 Task: Create a 'sales' object.
Action: Mouse moved to (949, 56)
Screenshot: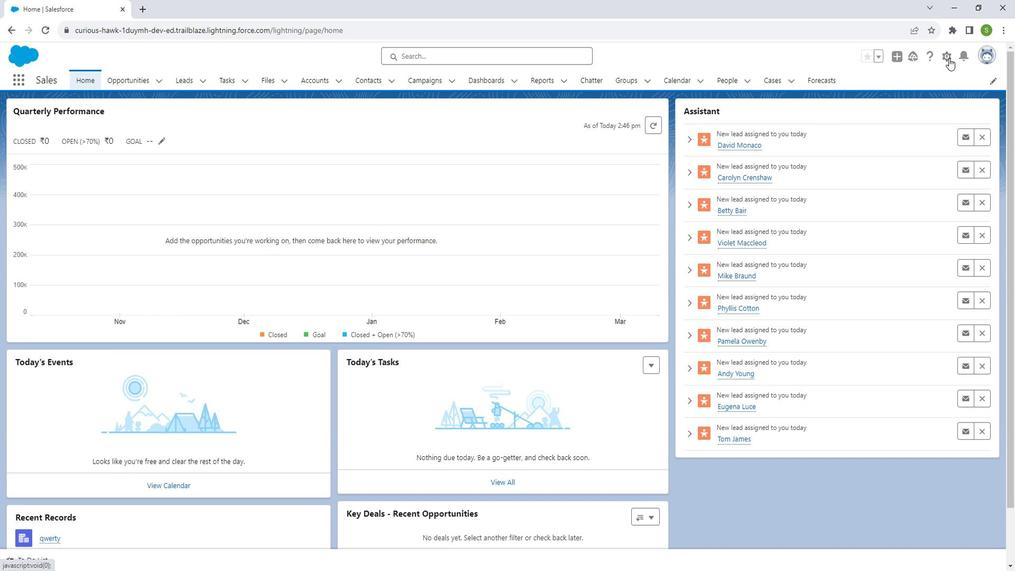 
Action: Mouse pressed left at (949, 56)
Screenshot: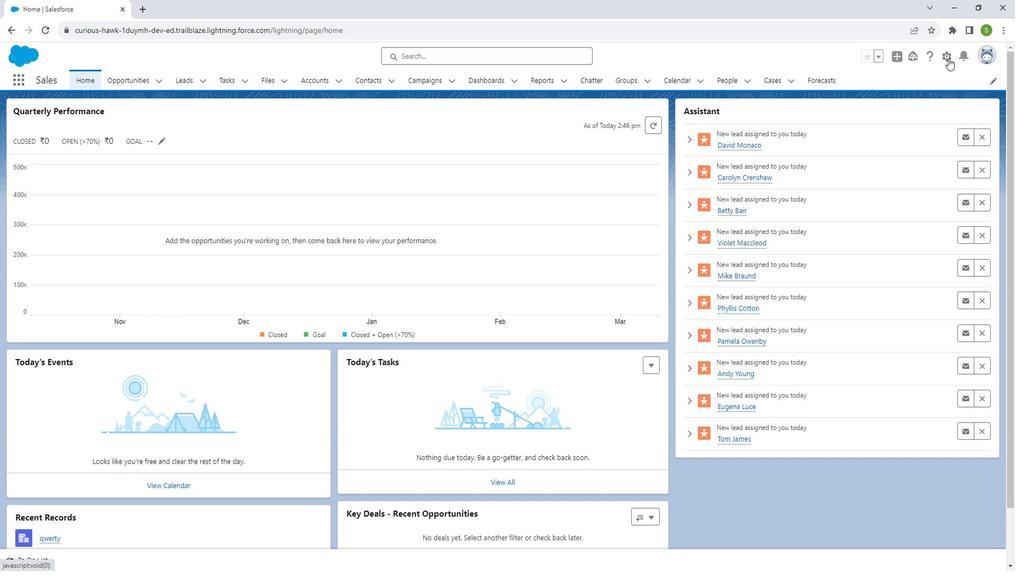 
Action: Mouse moved to (928, 95)
Screenshot: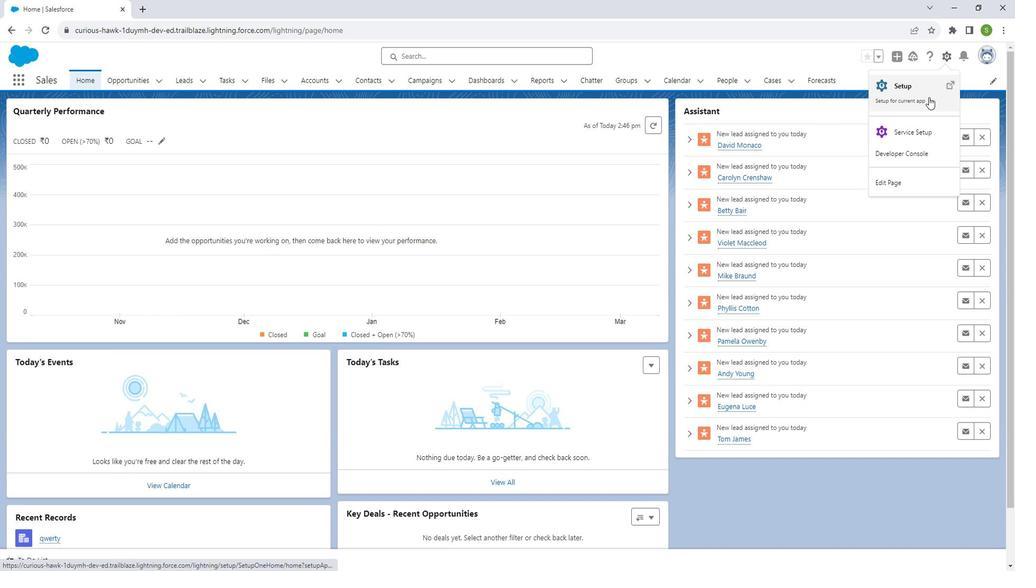 
Action: Mouse pressed left at (928, 95)
Screenshot: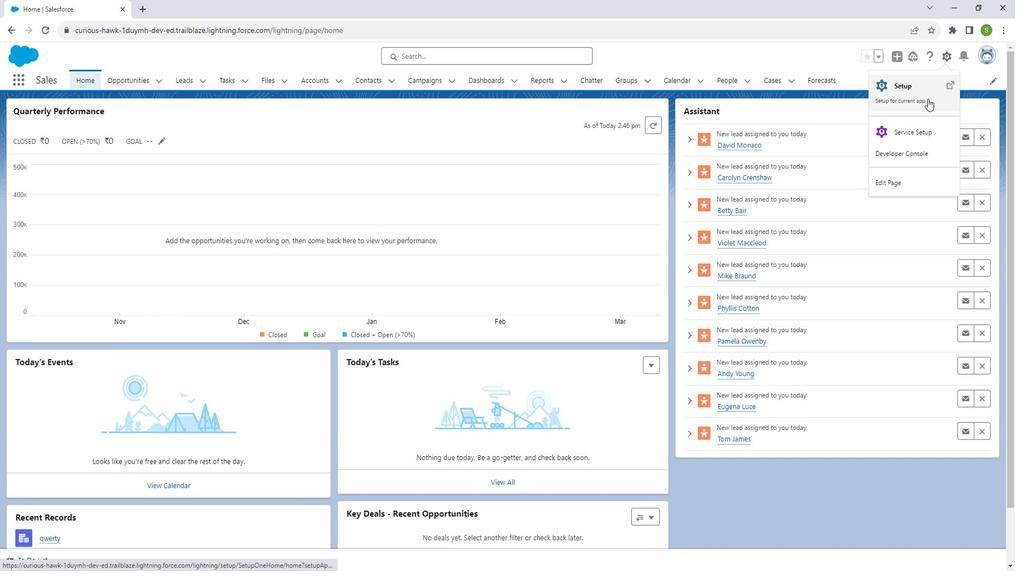 
Action: Mouse moved to (144, 72)
Screenshot: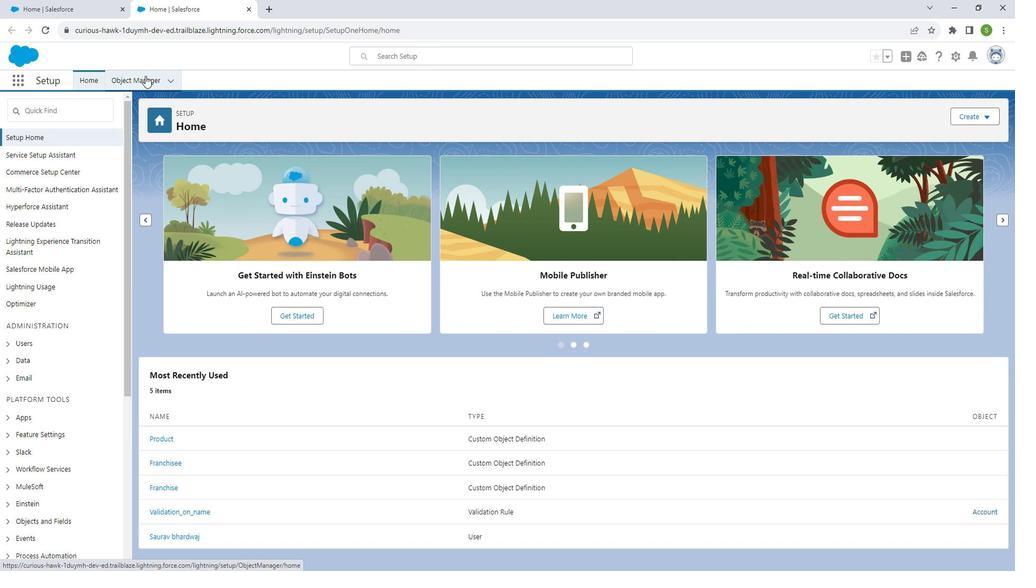 
Action: Mouse pressed left at (144, 72)
Screenshot: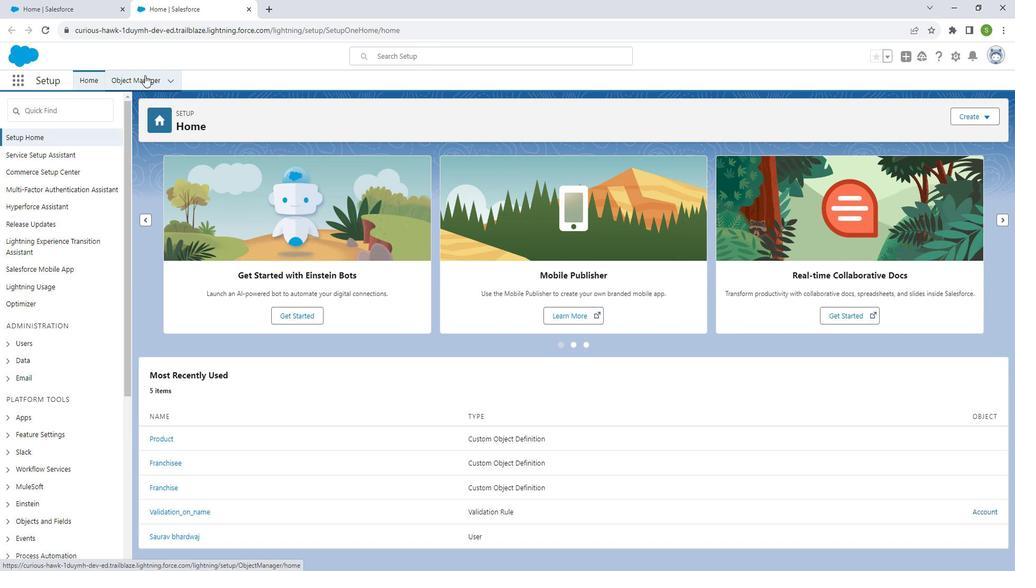 
Action: Mouse moved to (961, 110)
Screenshot: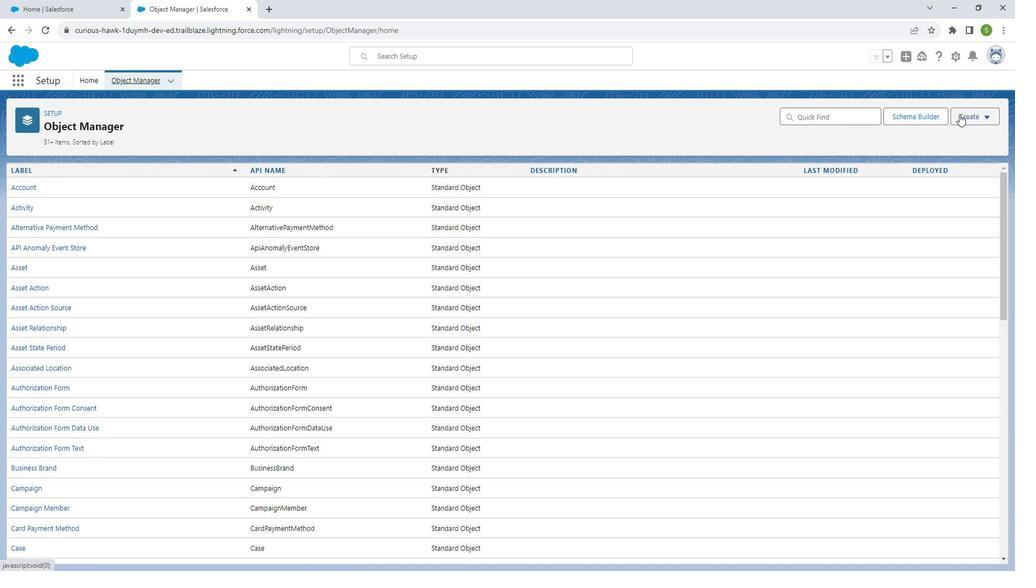 
Action: Mouse pressed left at (961, 110)
Screenshot: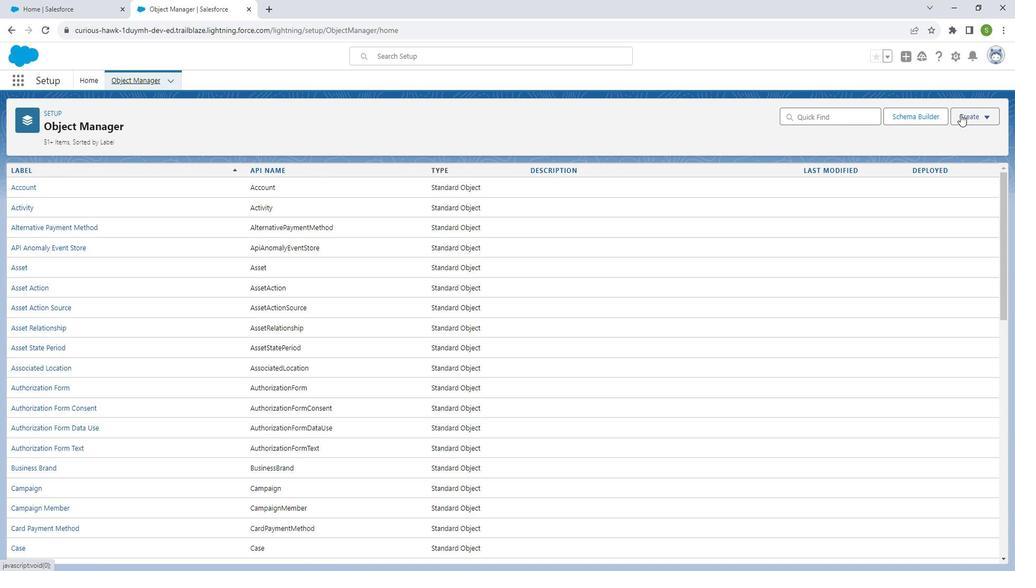 
Action: Mouse moved to (938, 142)
Screenshot: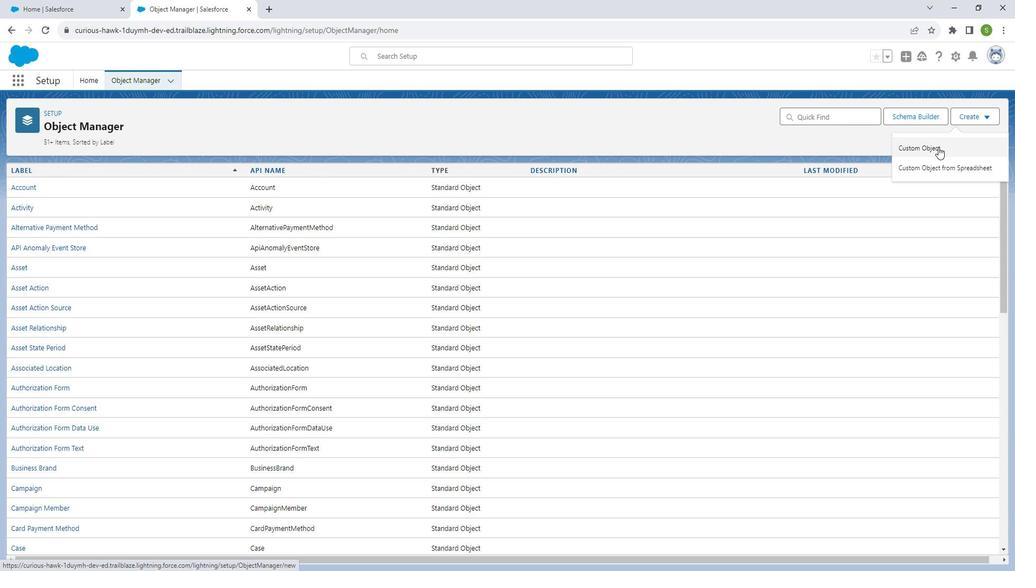 
Action: Mouse pressed left at (938, 142)
Screenshot: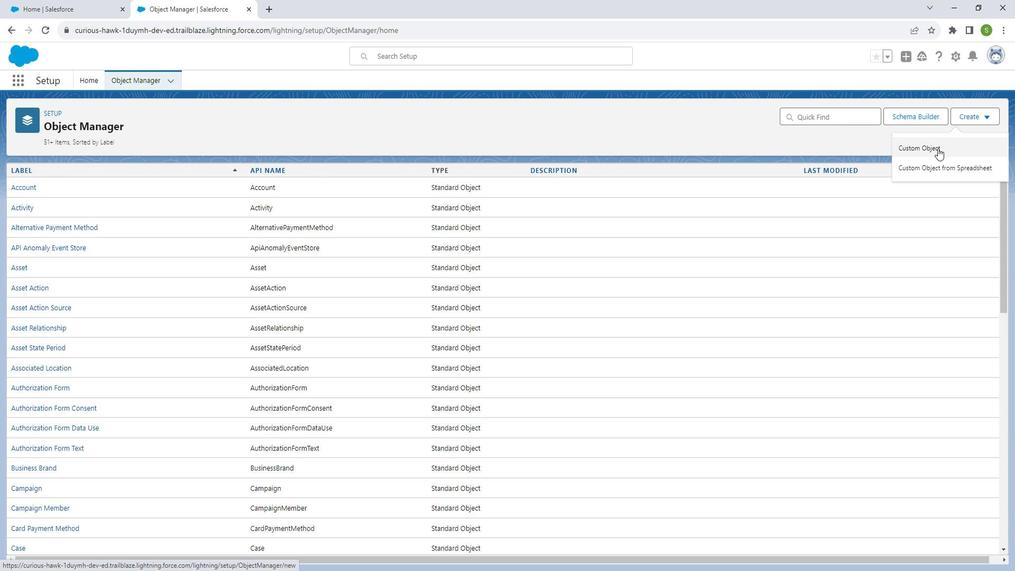 
Action: Mouse moved to (232, 243)
Screenshot: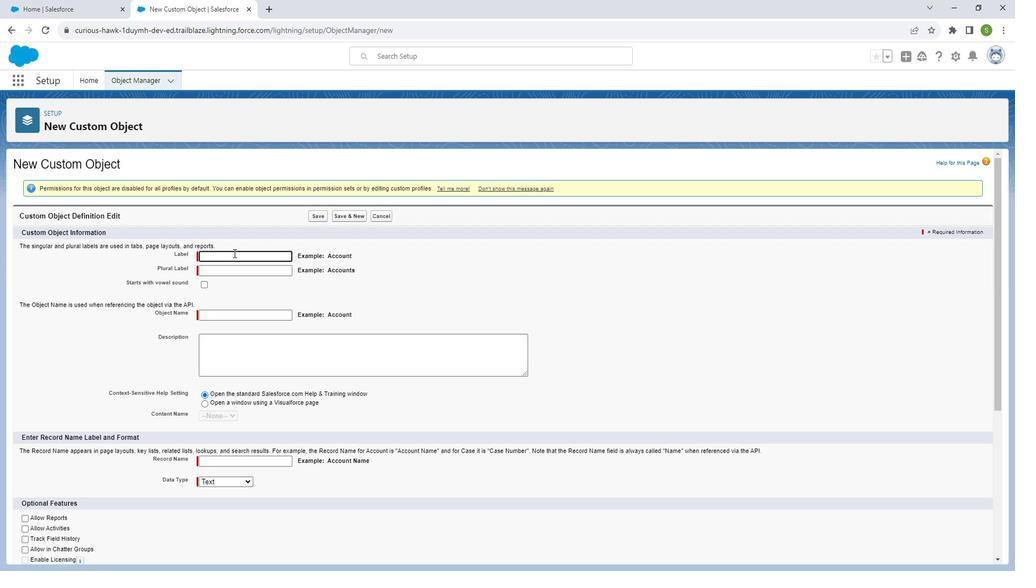 
Action: Mouse pressed left at (232, 243)
Screenshot: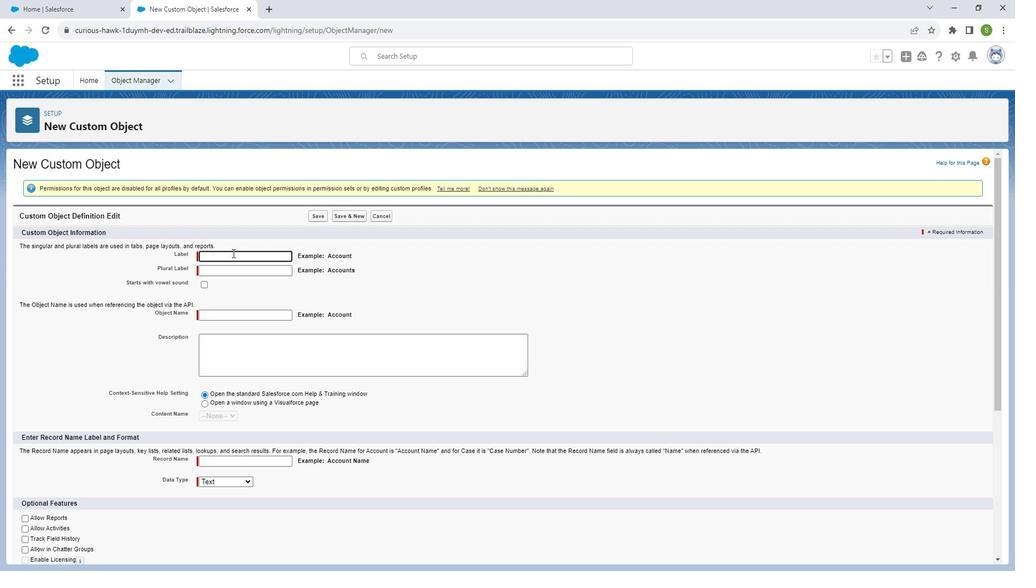 
Action: Key pressed <Key.shift_r>Sales
Screenshot: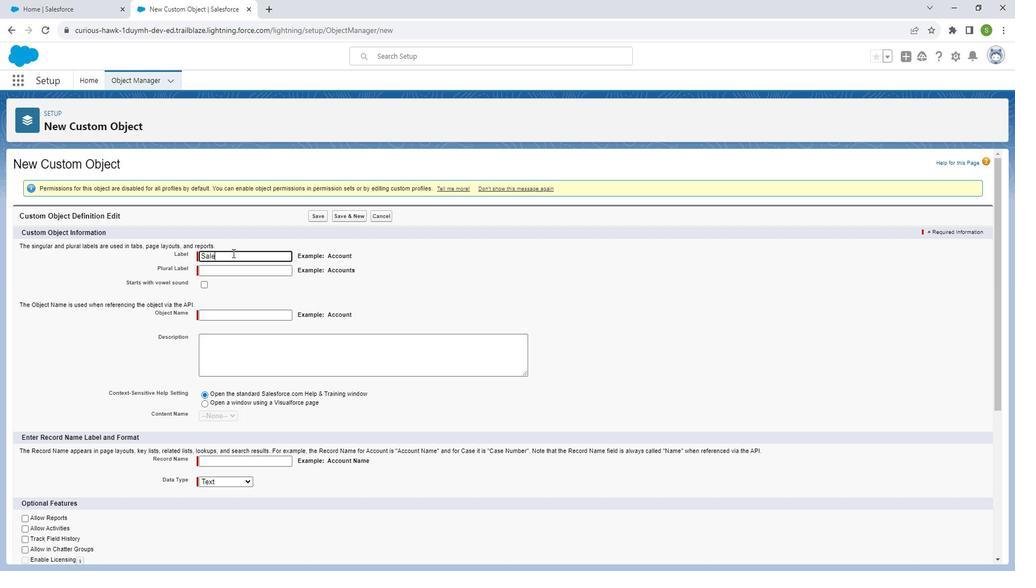 
Action: Mouse moved to (230, 263)
Screenshot: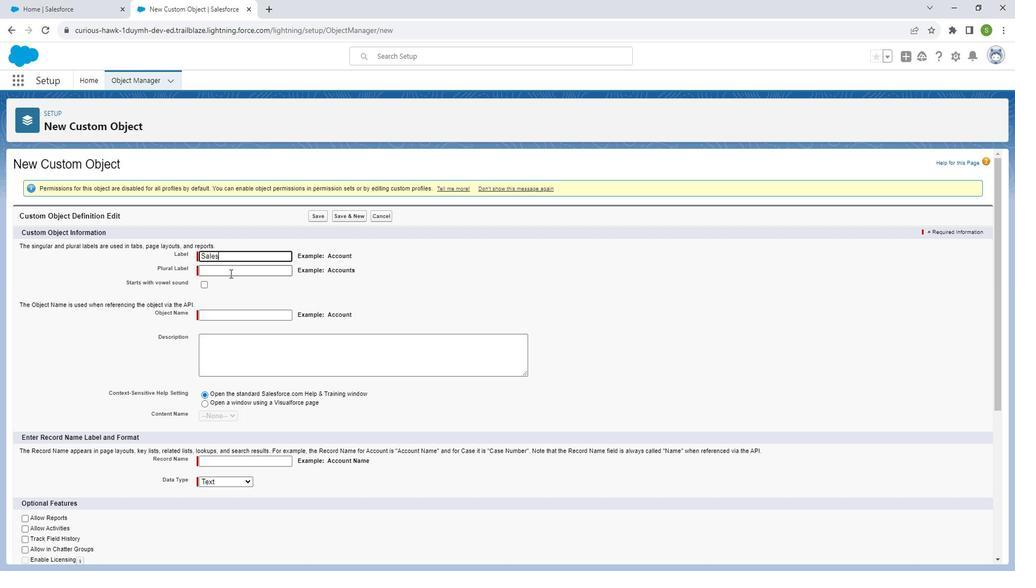 
Action: Mouse pressed left at (230, 263)
Screenshot: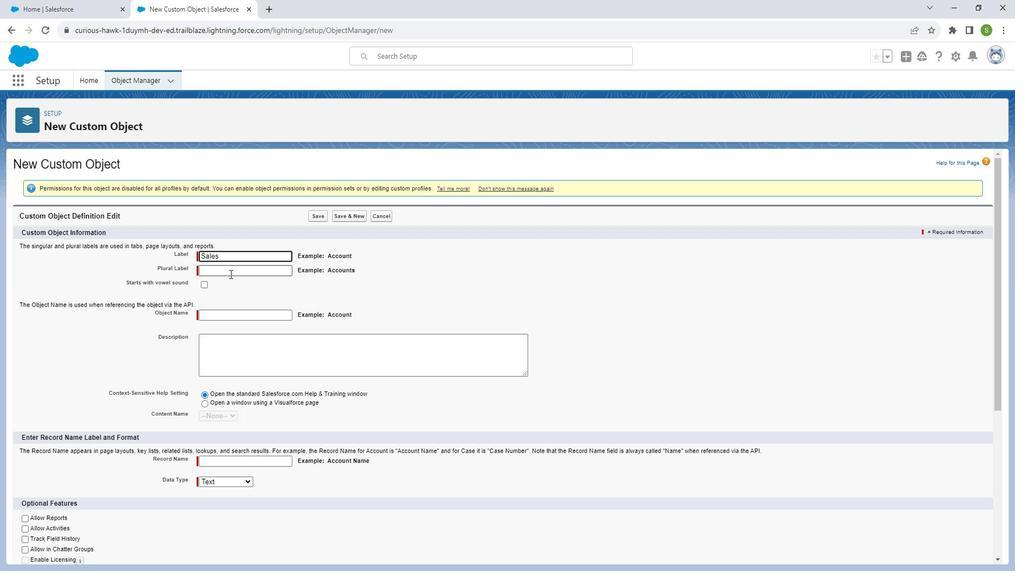 
Action: Key pressed <Key.shift_r>Sales
Screenshot: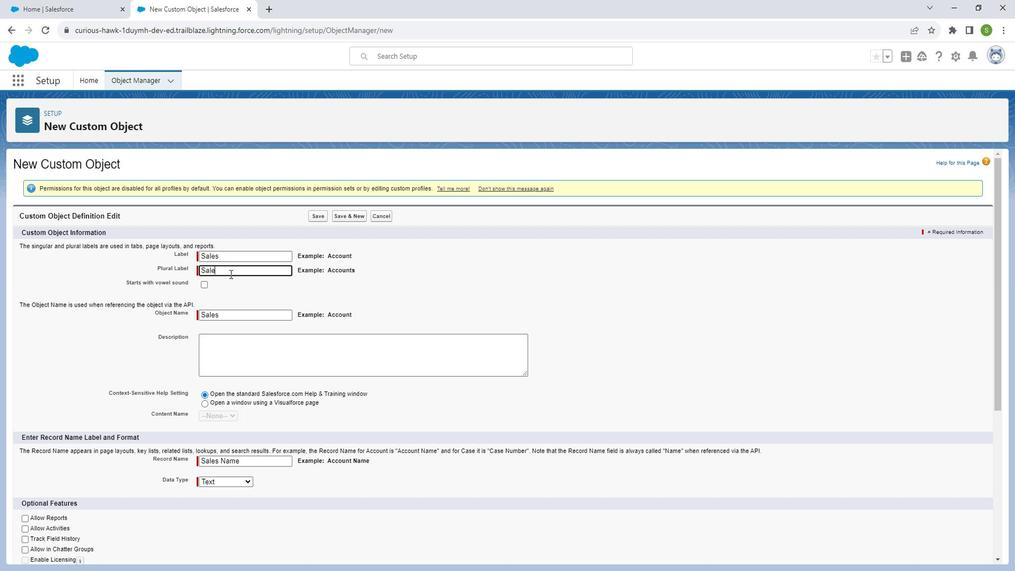 
Action: Mouse moved to (221, 315)
Screenshot: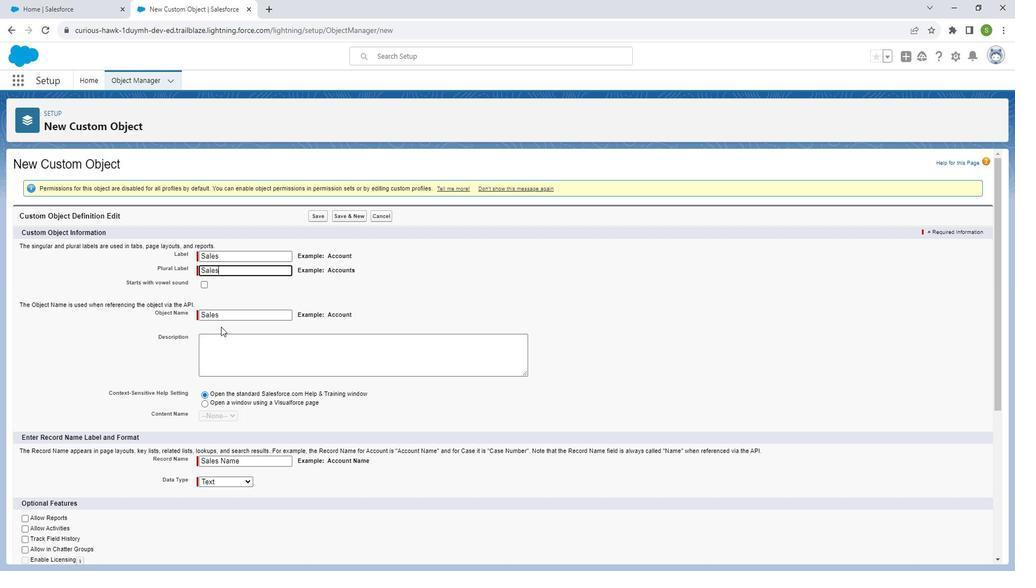 
Action: Mouse scrolled (221, 315) with delta (0, 0)
Screenshot: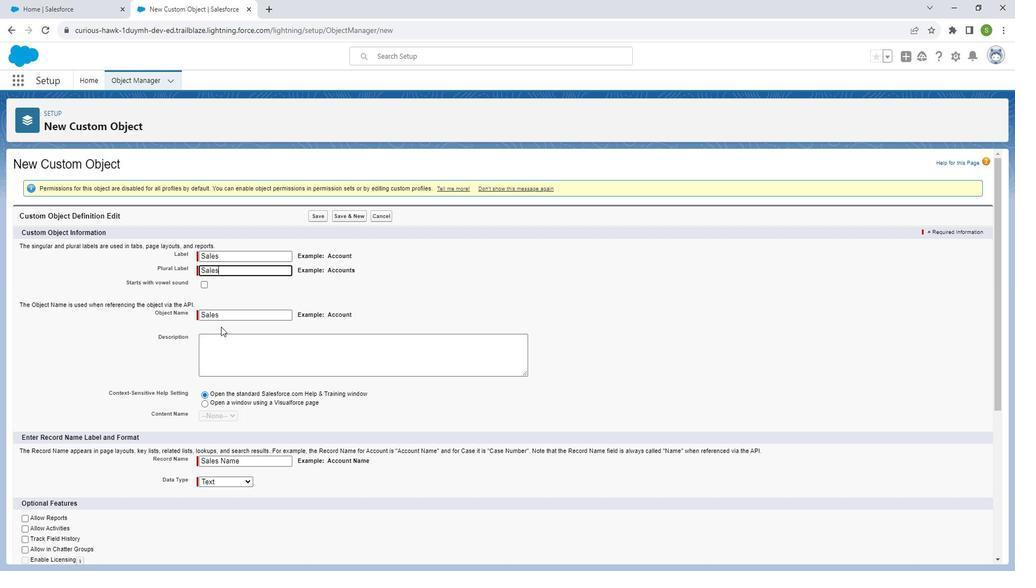 
Action: Mouse moved to (221, 316)
Screenshot: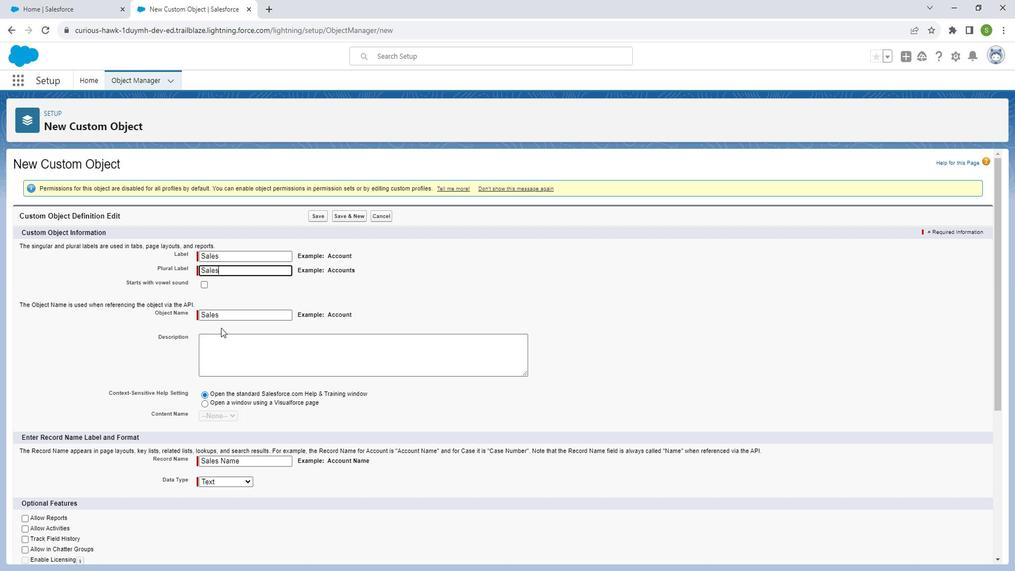 
Action: Mouse scrolled (221, 315) with delta (0, 0)
Screenshot: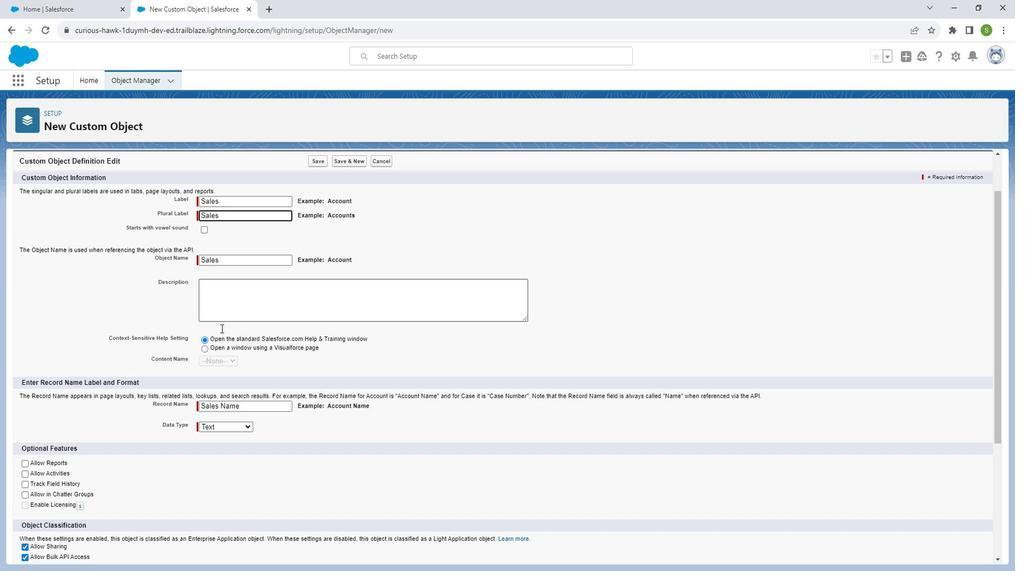 
Action: Mouse moved to (223, 318)
Screenshot: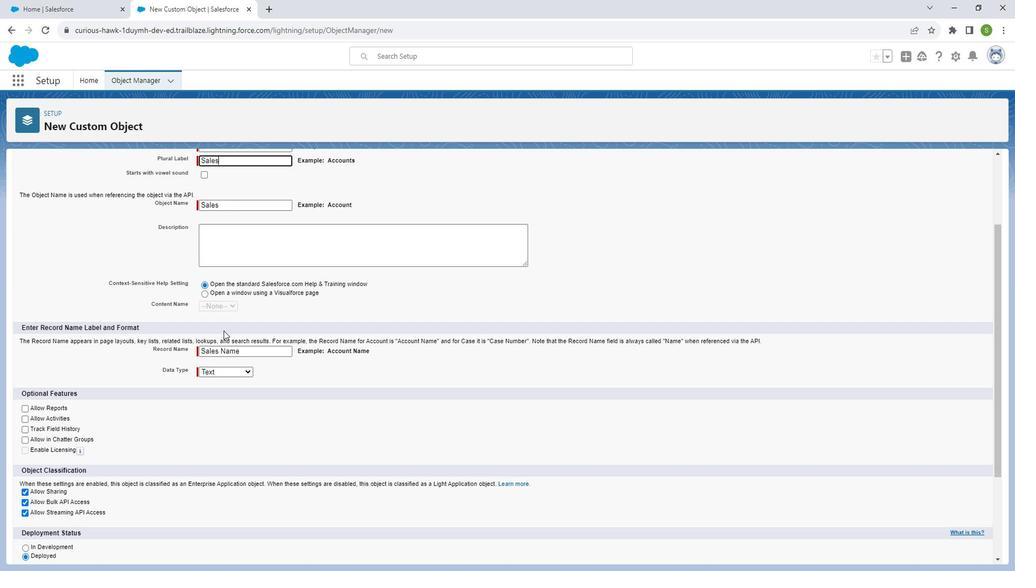 
Action: Mouse scrolled (223, 317) with delta (0, 0)
Screenshot: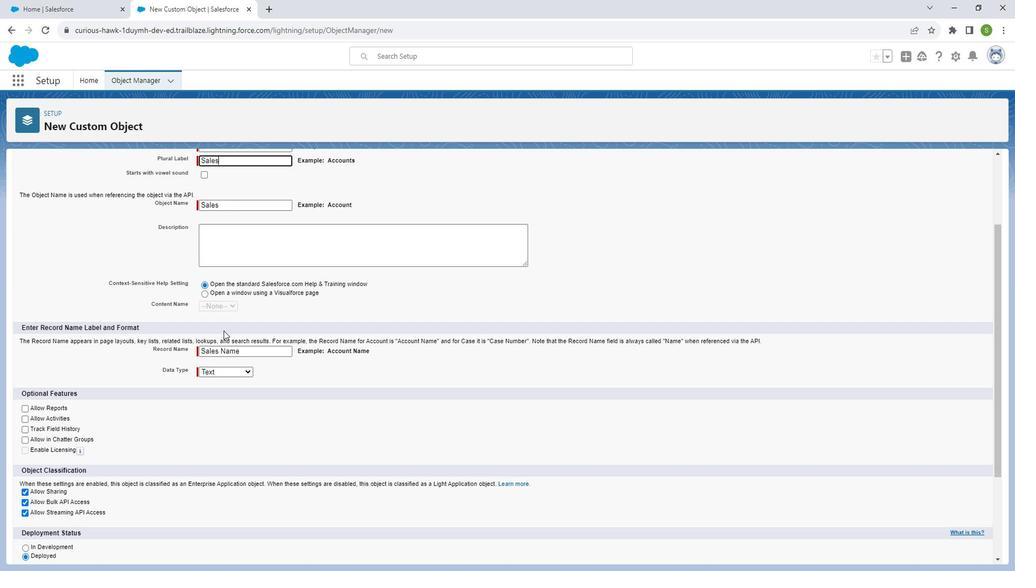 
Action: Mouse scrolled (223, 317) with delta (0, 0)
Screenshot: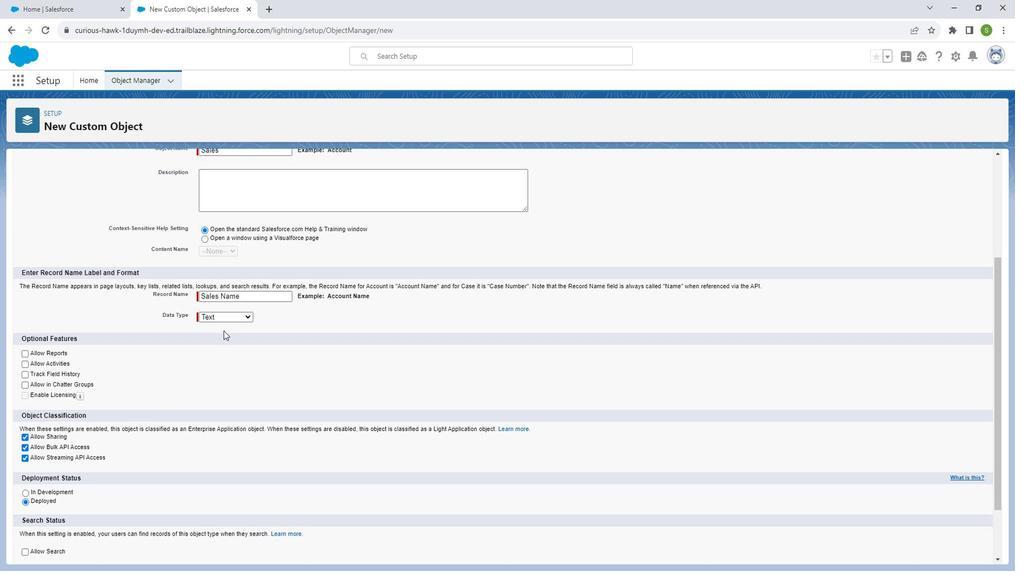 
Action: Mouse moved to (50, 285)
Screenshot: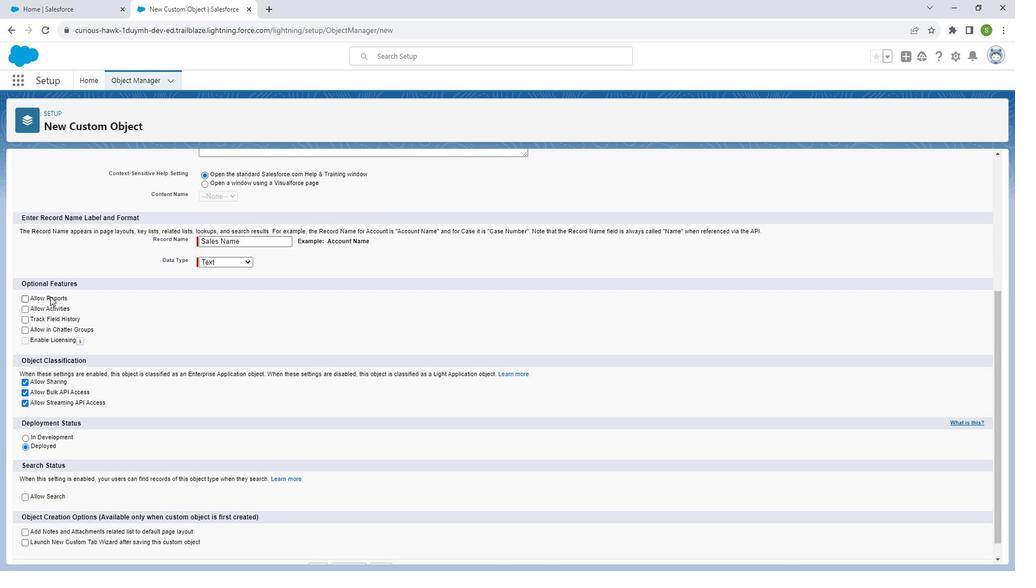 
Action: Mouse pressed left at (50, 285)
Screenshot: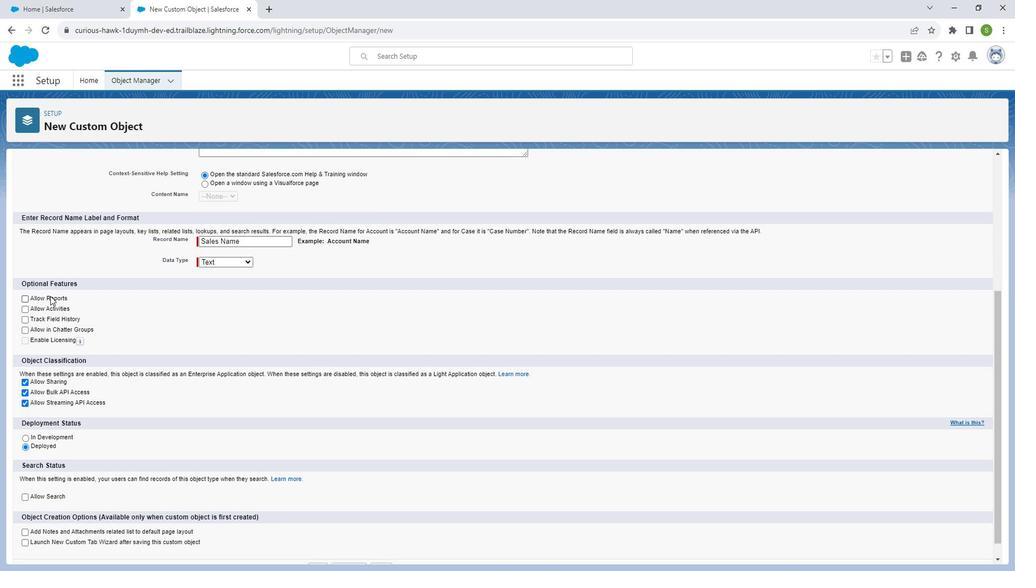 
Action: Mouse moved to (48, 298)
Screenshot: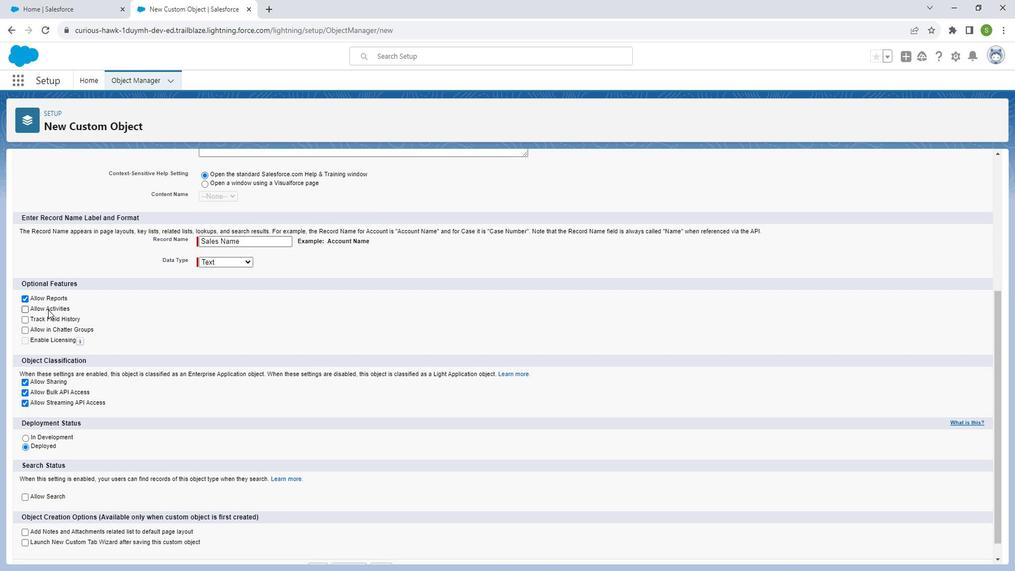 
Action: Mouse pressed left at (48, 298)
Screenshot: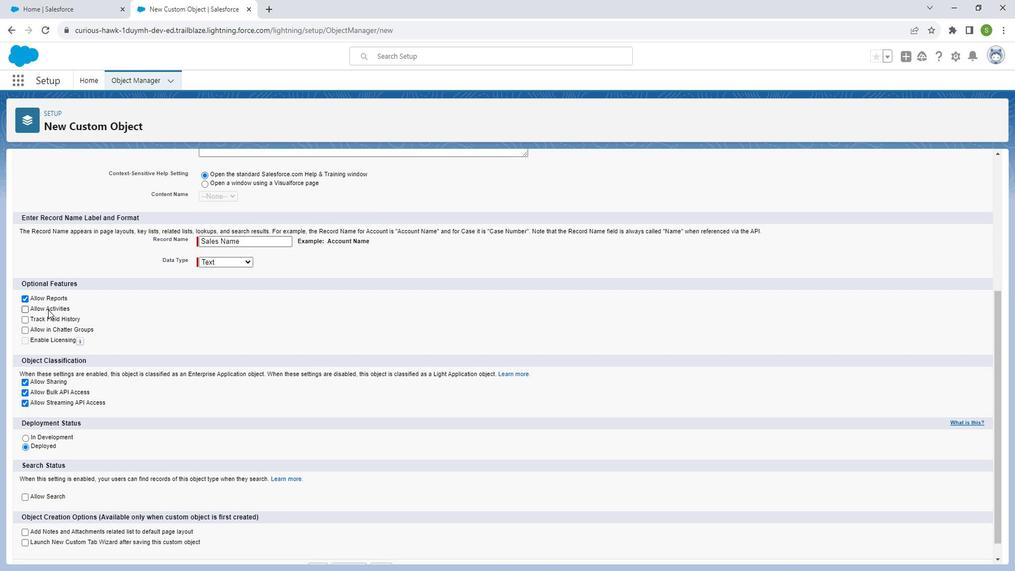 
Action: Mouse moved to (48, 317)
Screenshot: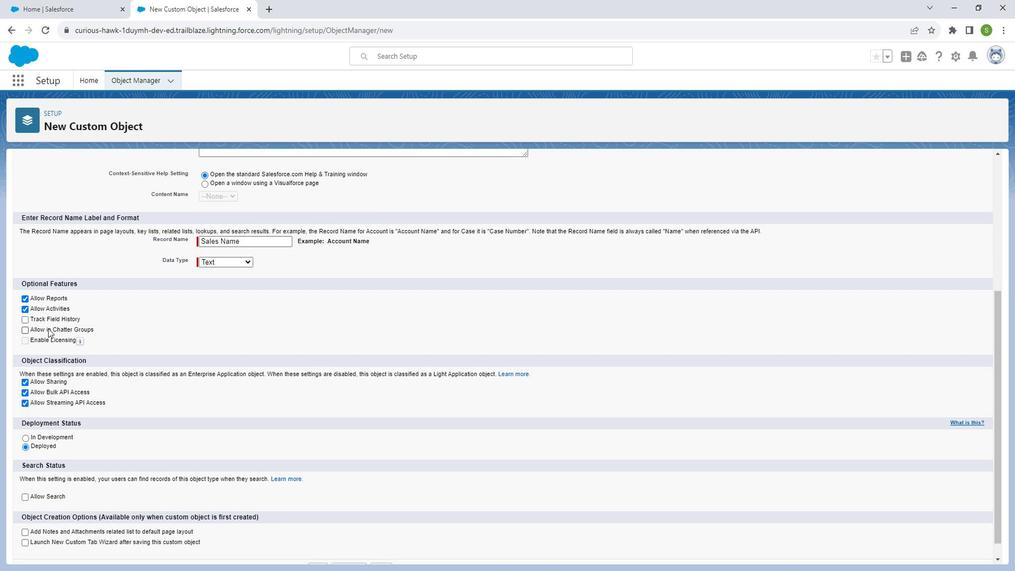
Action: Mouse pressed left at (48, 317)
Screenshot: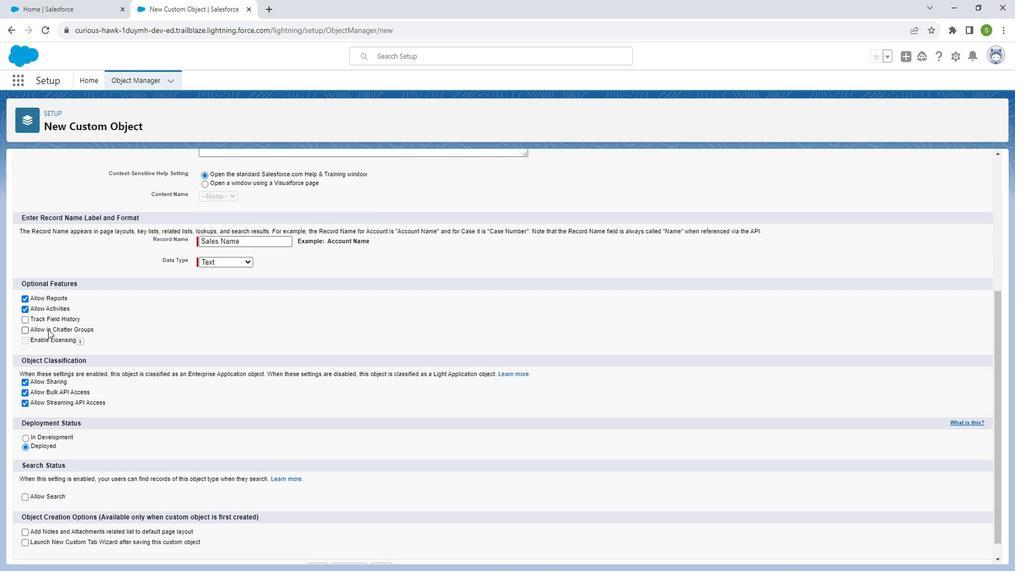
Action: Mouse moved to (74, 360)
Screenshot: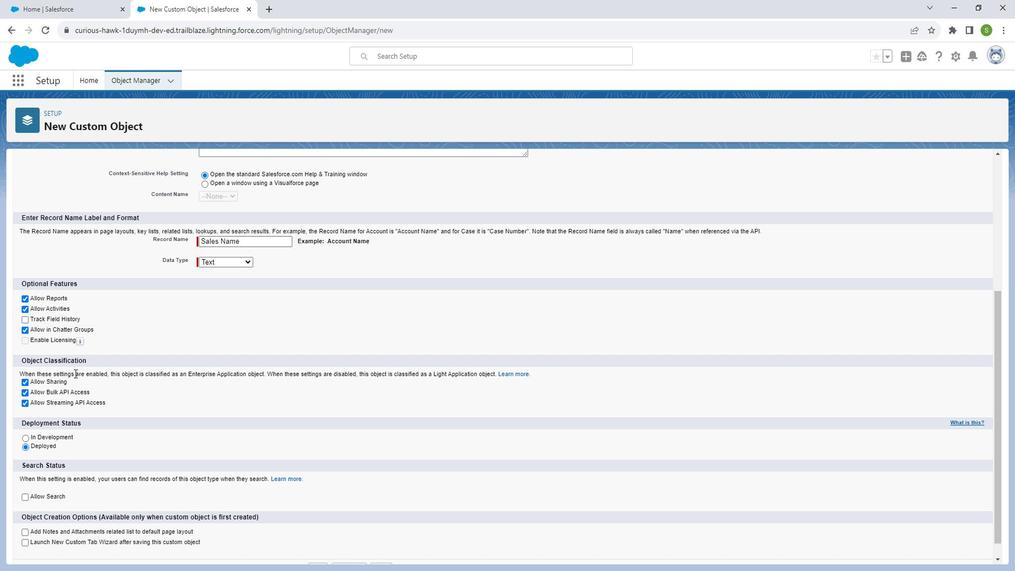 
Action: Mouse scrolled (74, 360) with delta (0, 0)
Screenshot: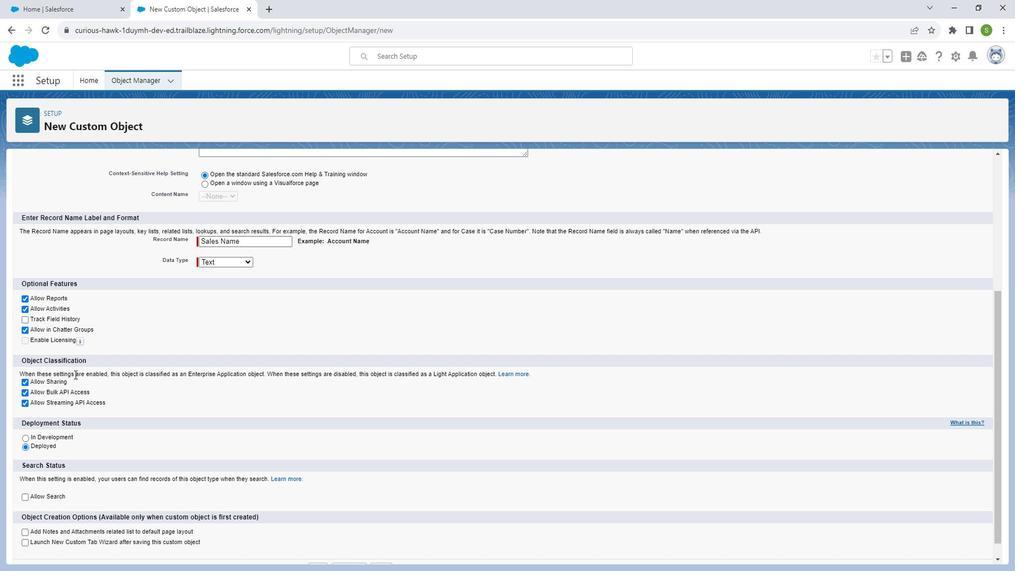 
Action: Mouse moved to (74, 364)
Screenshot: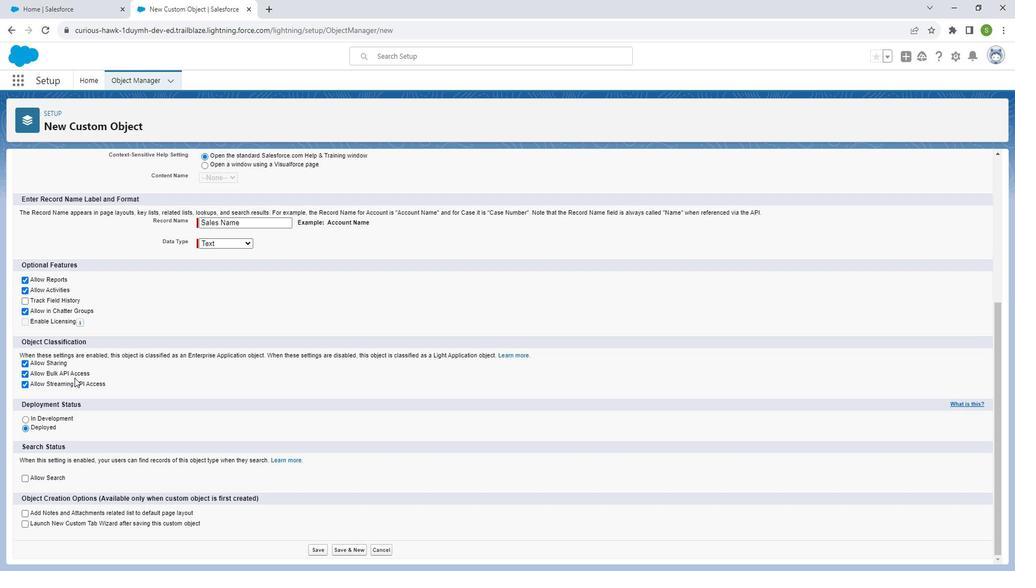 
Action: Mouse scrolled (74, 363) with delta (0, 0)
Screenshot: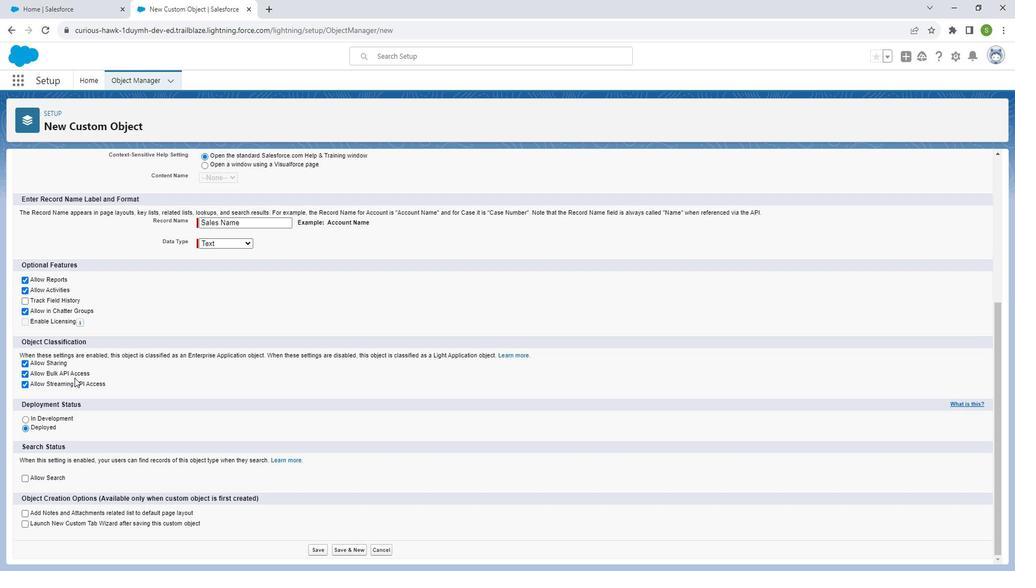 
Action: Mouse moved to (74, 365)
Screenshot: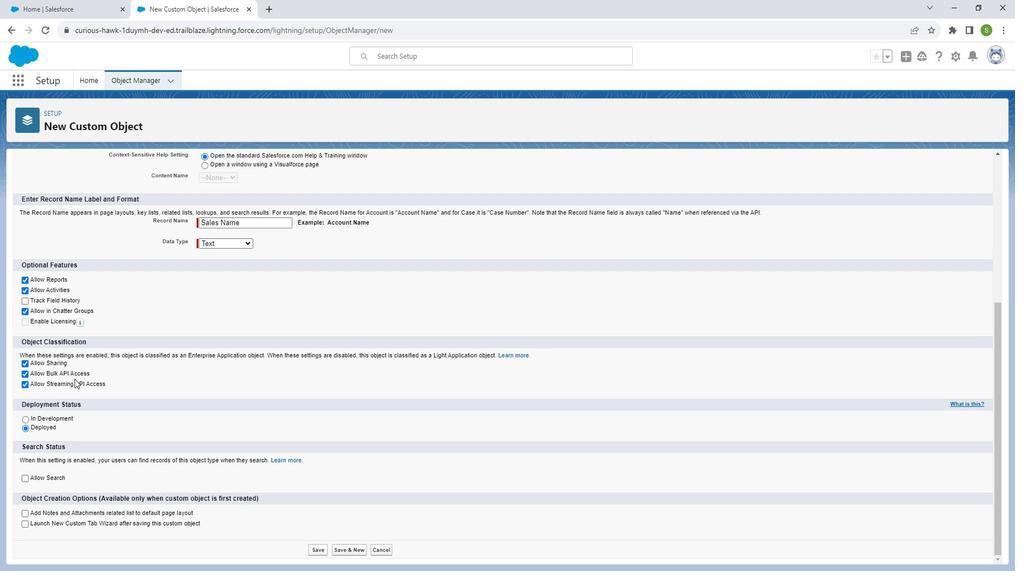 
Action: Mouse scrolled (74, 365) with delta (0, 0)
Screenshot: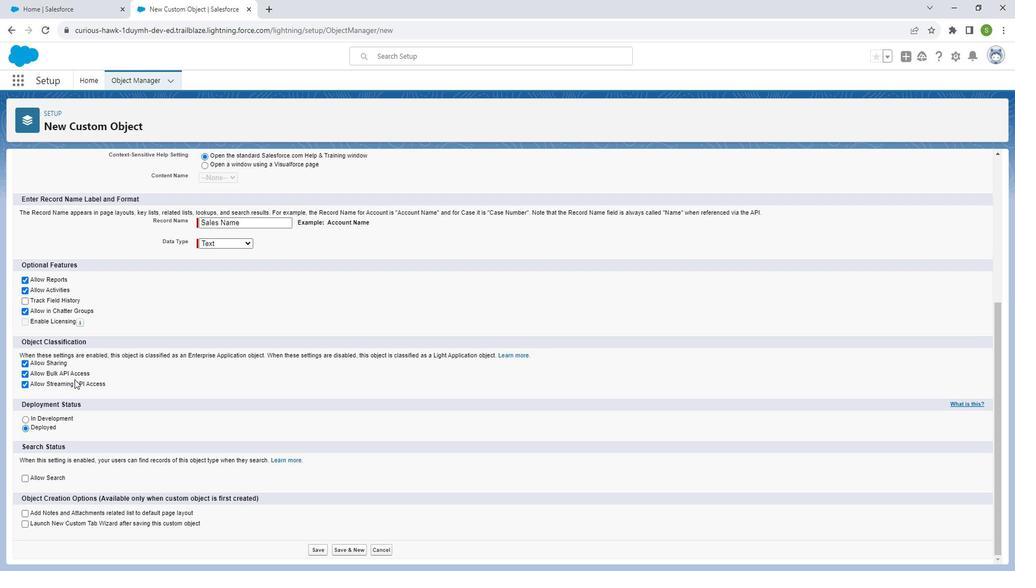 
Action: Mouse moved to (24, 493)
Screenshot: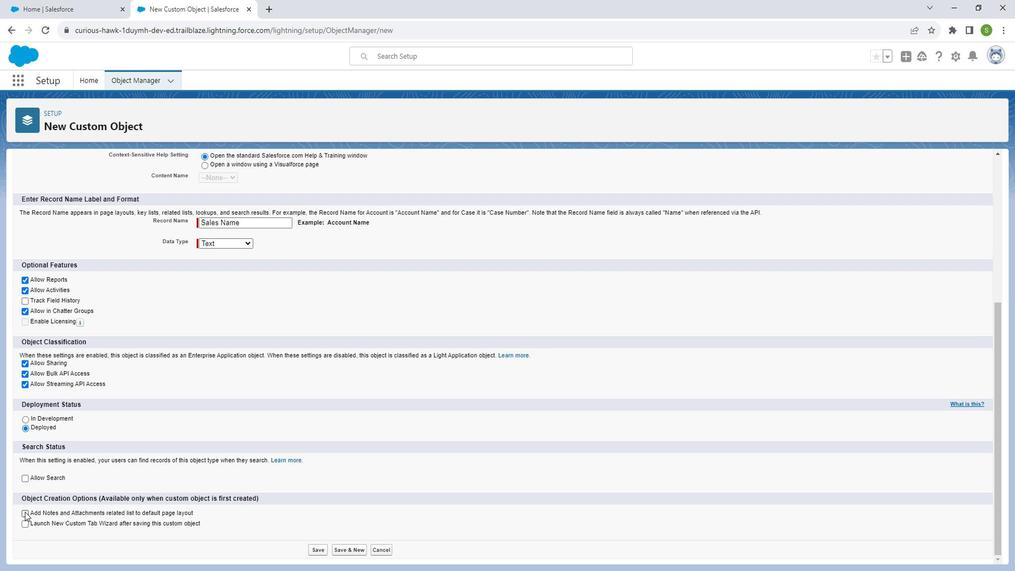 
Action: Mouse pressed left at (24, 493)
Screenshot: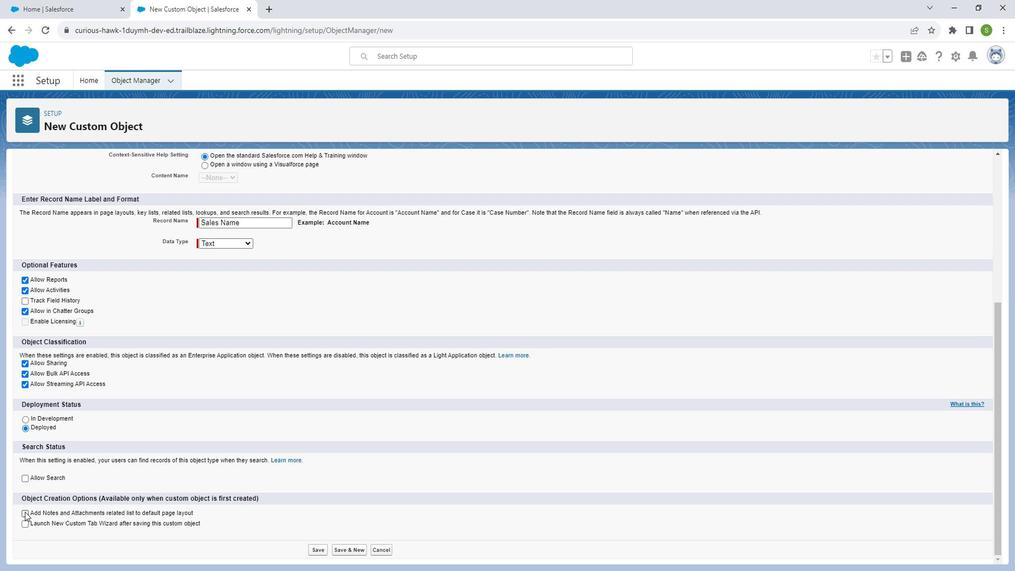 
Action: Mouse moved to (317, 529)
Screenshot: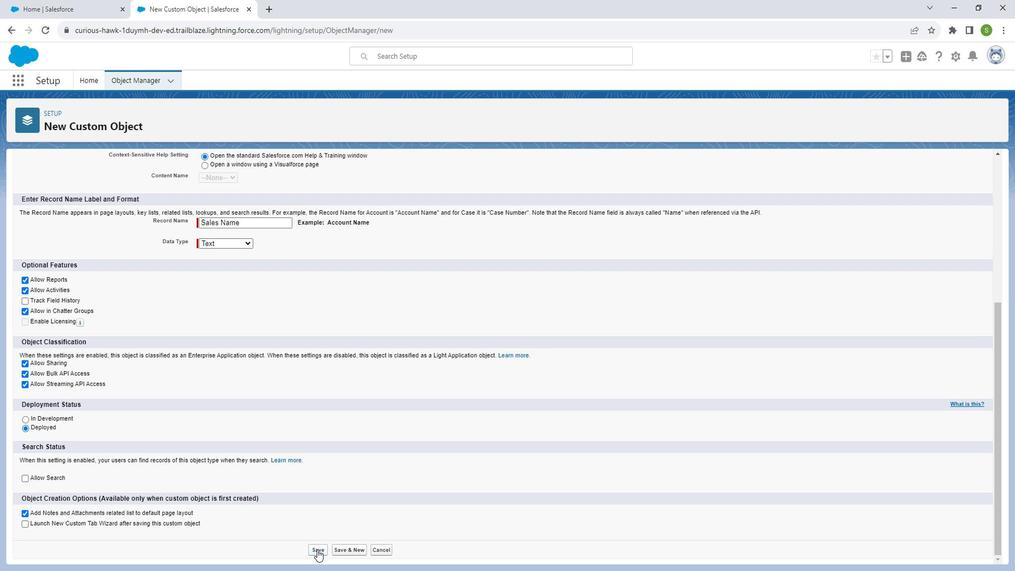 
Action: Mouse pressed left at (317, 529)
Screenshot: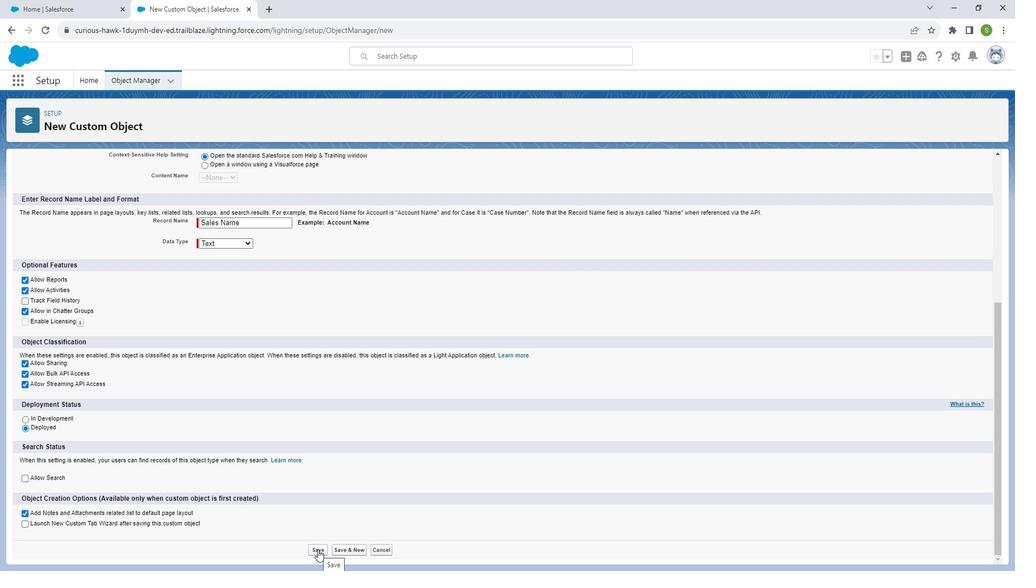 
Action: Mouse moved to (348, 329)
Screenshot: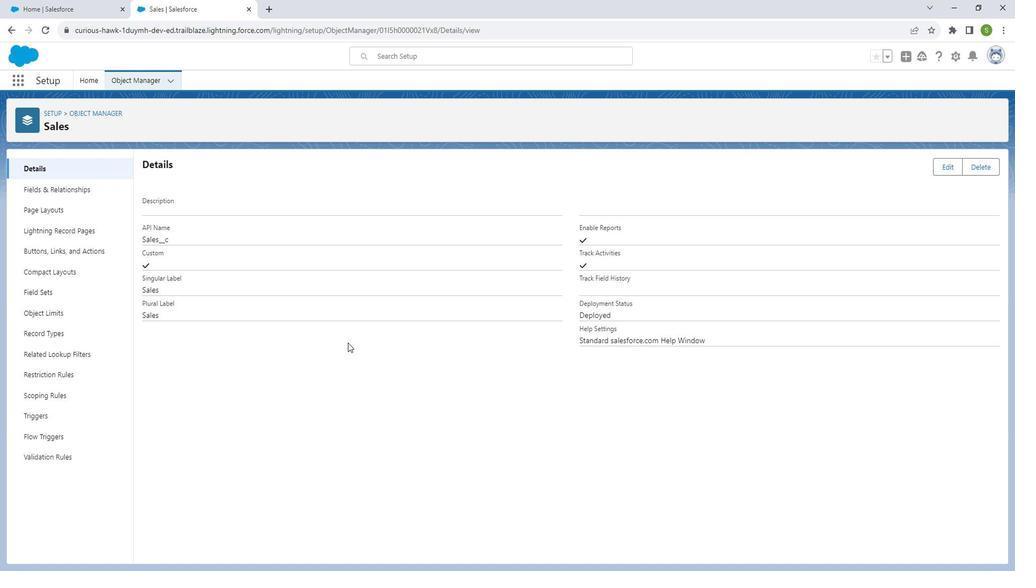 
